 Task: In the Page Andrew.pptxadd a new layout 'blank'and insert a shape ' sun'shape fill with colour greyshape outline with colour purpleshape effects 3-d rotation ' off axis 1 left'
Action: Mouse moved to (43, 96)
Screenshot: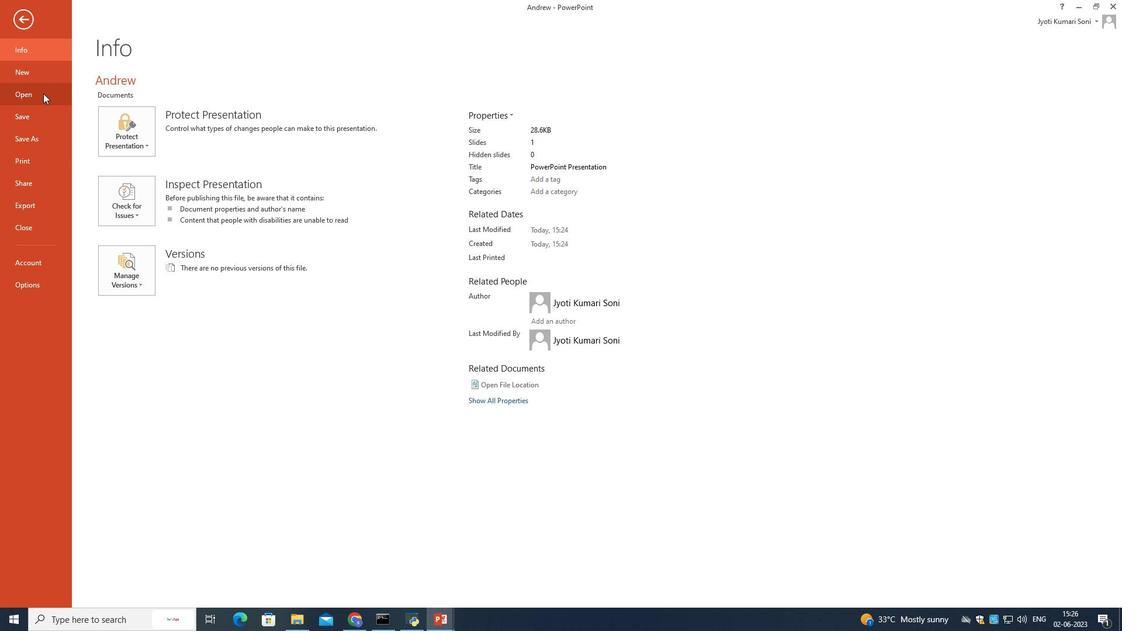 
Action: Mouse pressed left at (43, 96)
Screenshot: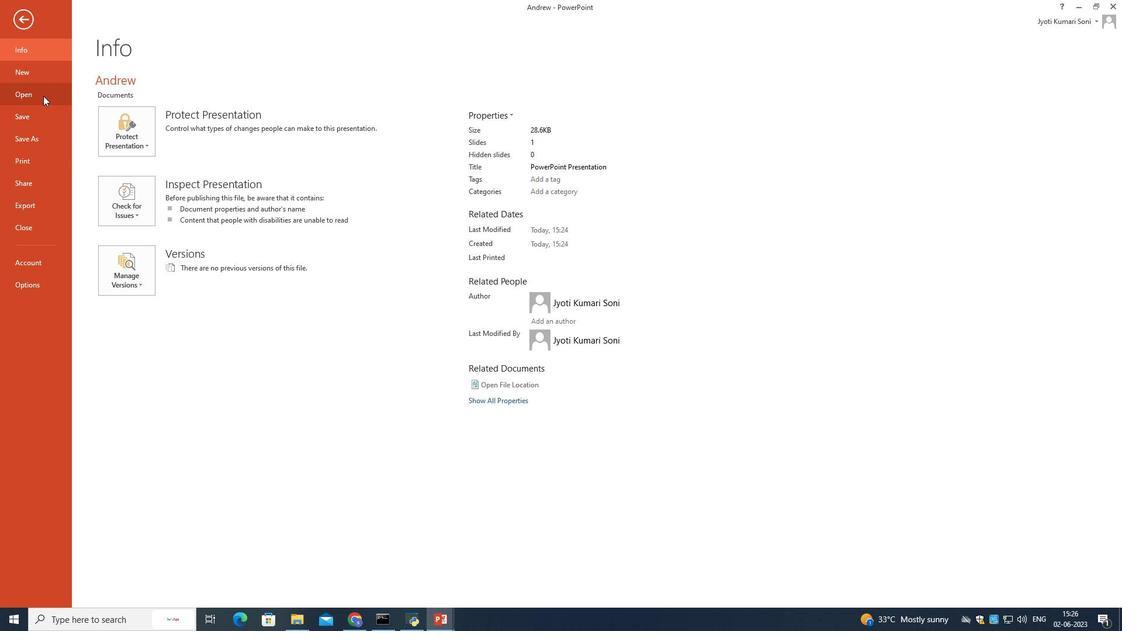 
Action: Mouse moved to (287, 117)
Screenshot: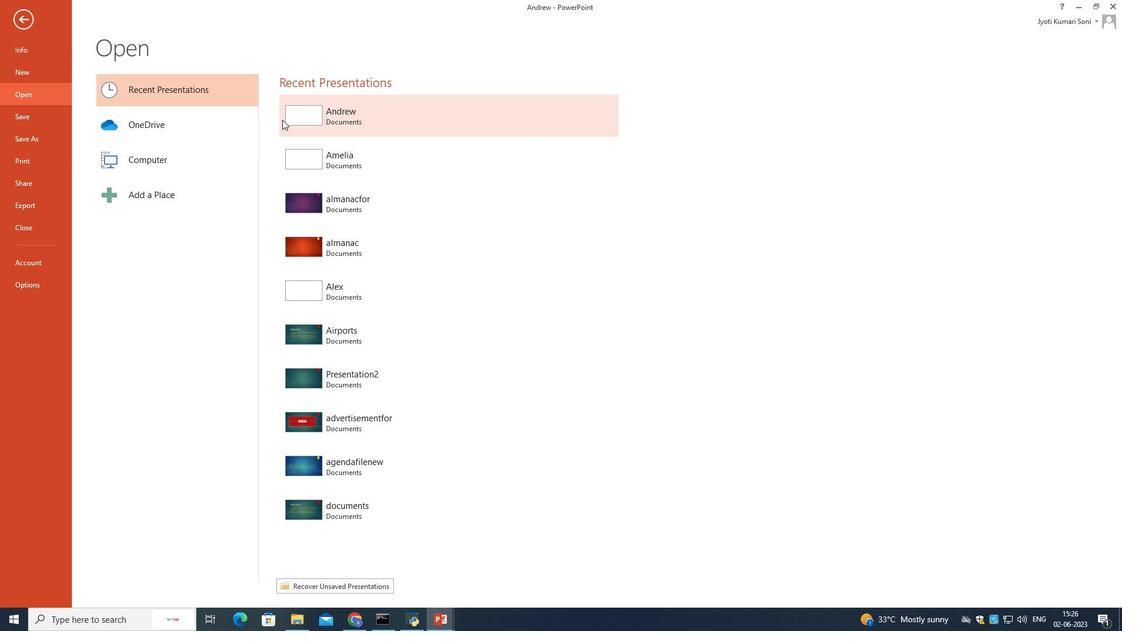 
Action: Mouse pressed left at (287, 117)
Screenshot: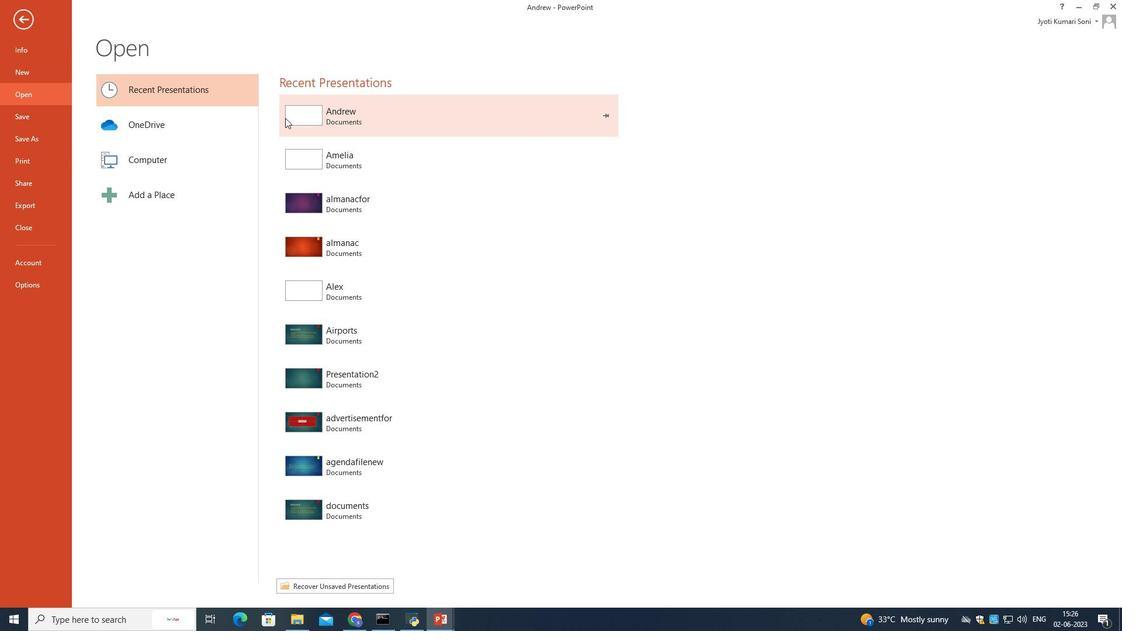 
Action: Mouse moved to (89, 24)
Screenshot: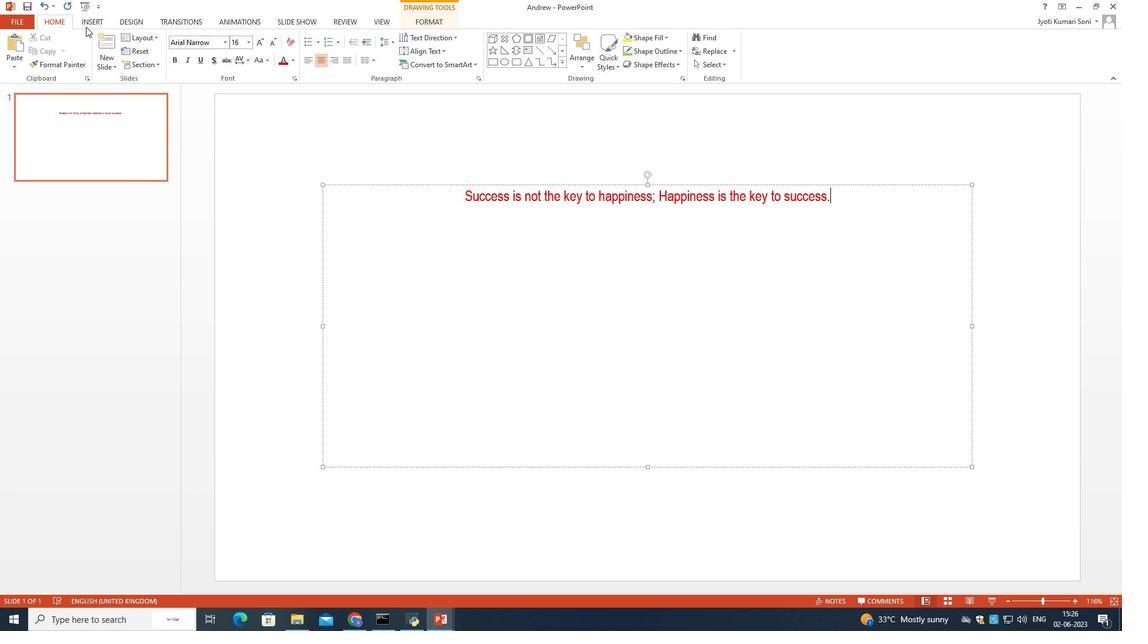 
Action: Mouse pressed left at (89, 24)
Screenshot: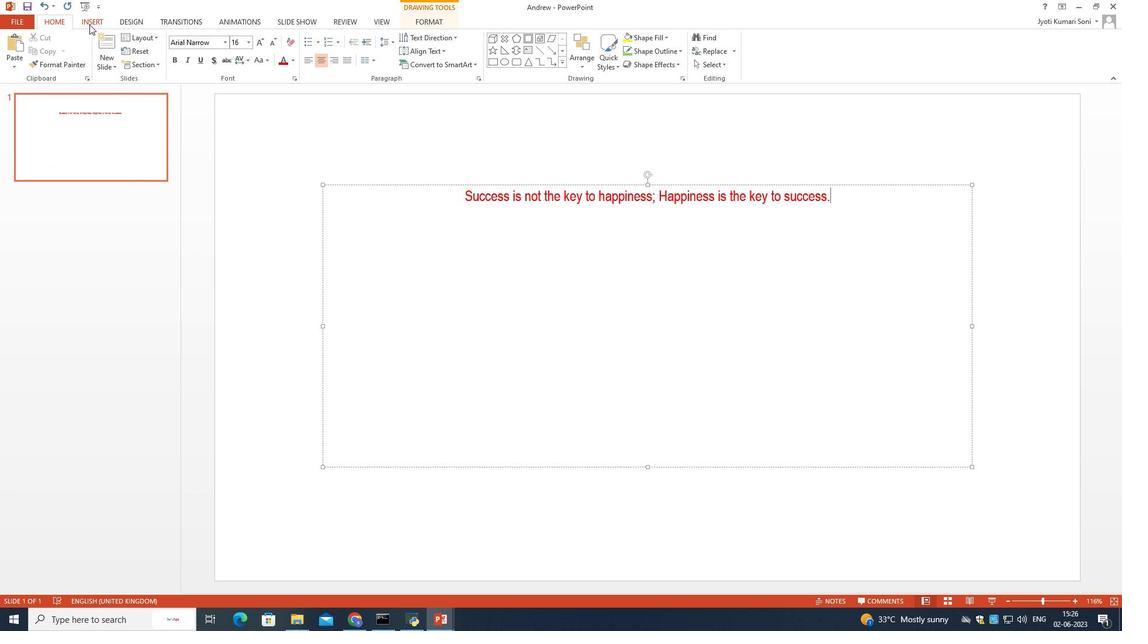 
Action: Mouse moved to (16, 65)
Screenshot: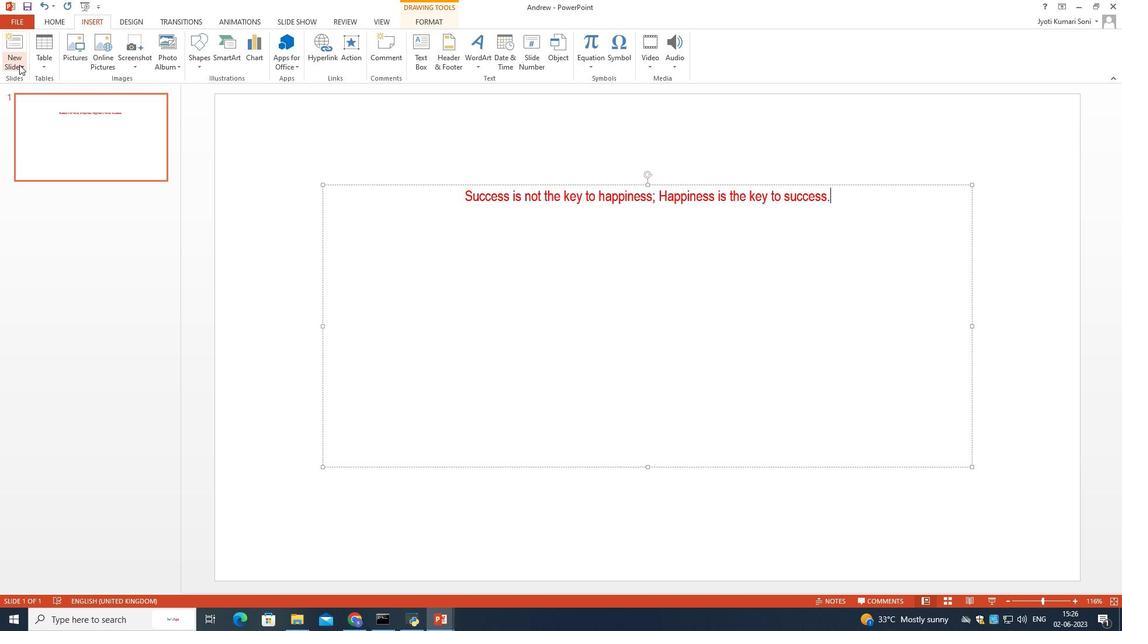 
Action: Mouse pressed left at (16, 65)
Screenshot: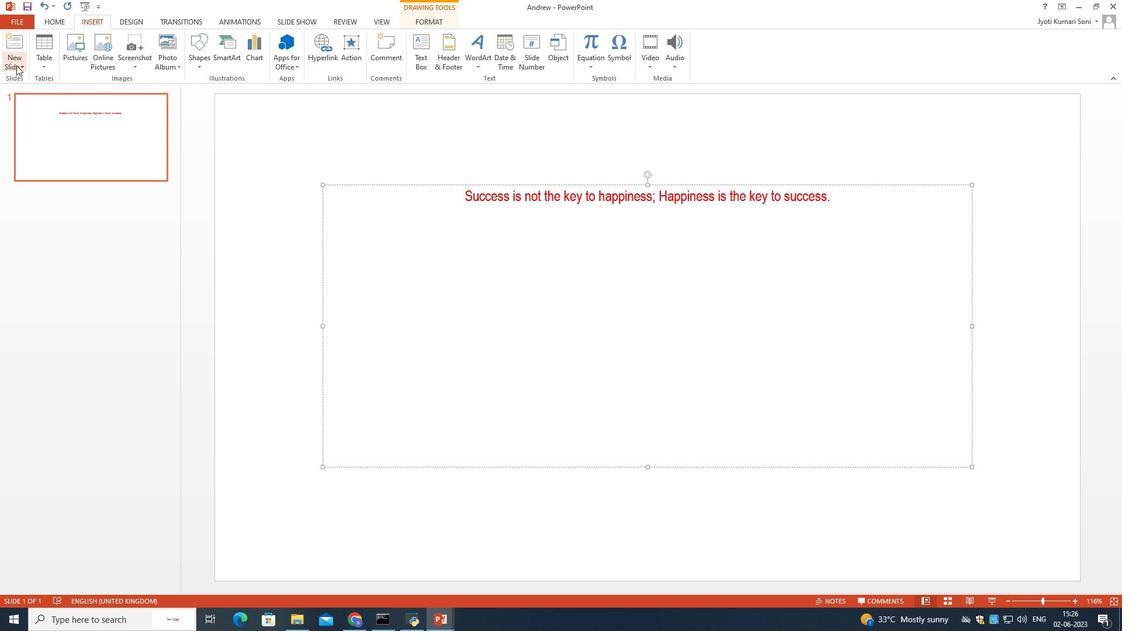 
Action: Mouse moved to (28, 211)
Screenshot: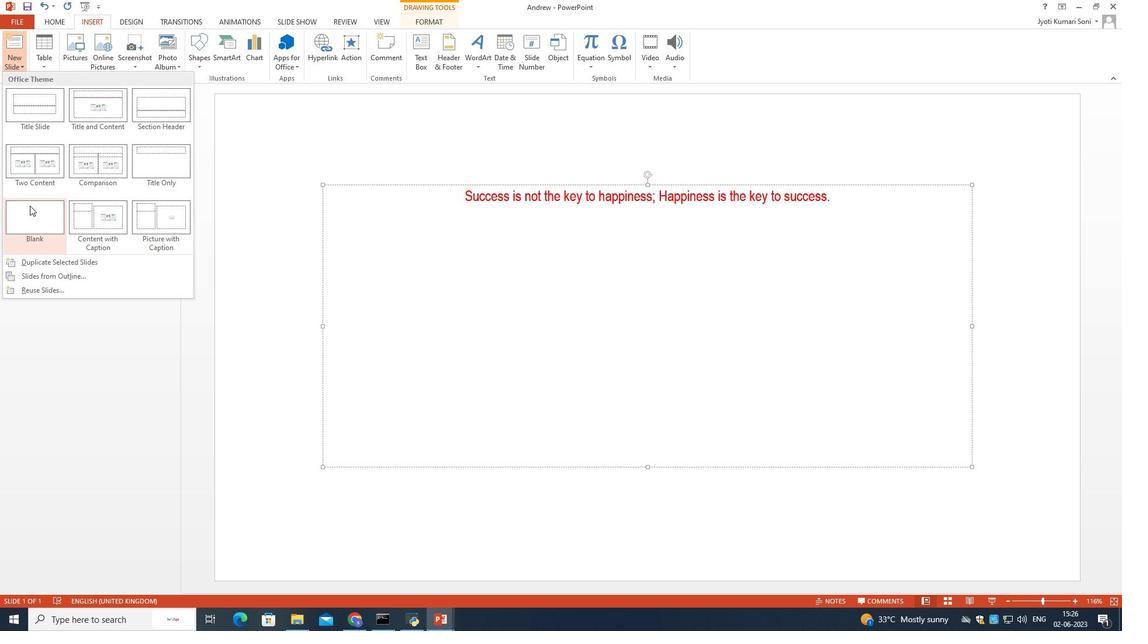 
Action: Mouse pressed left at (28, 211)
Screenshot: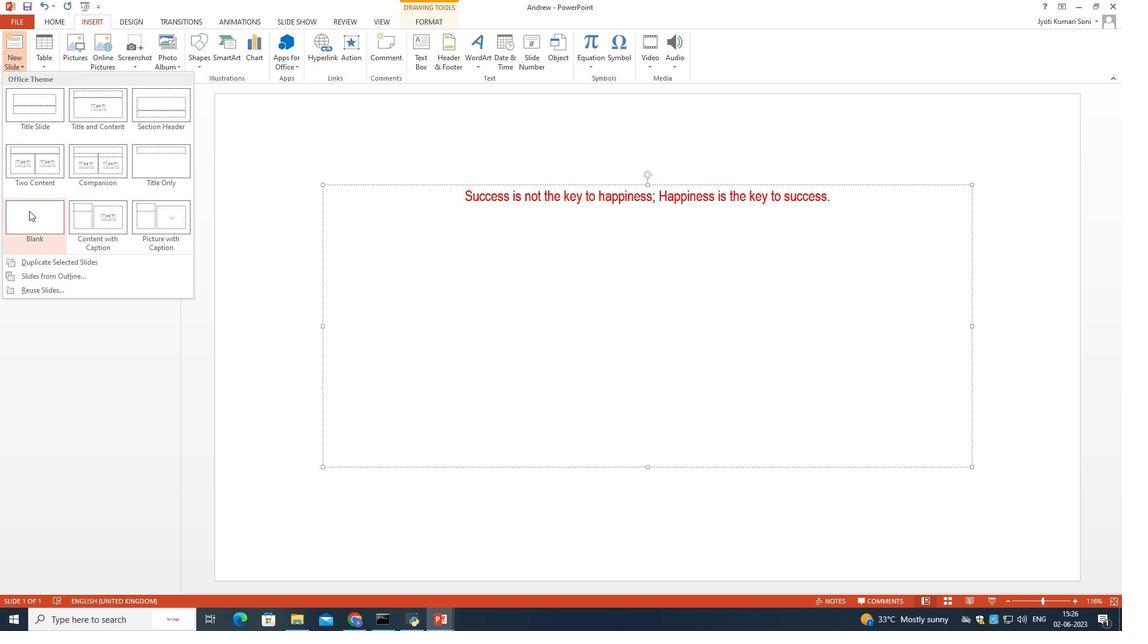 
Action: Mouse moved to (201, 65)
Screenshot: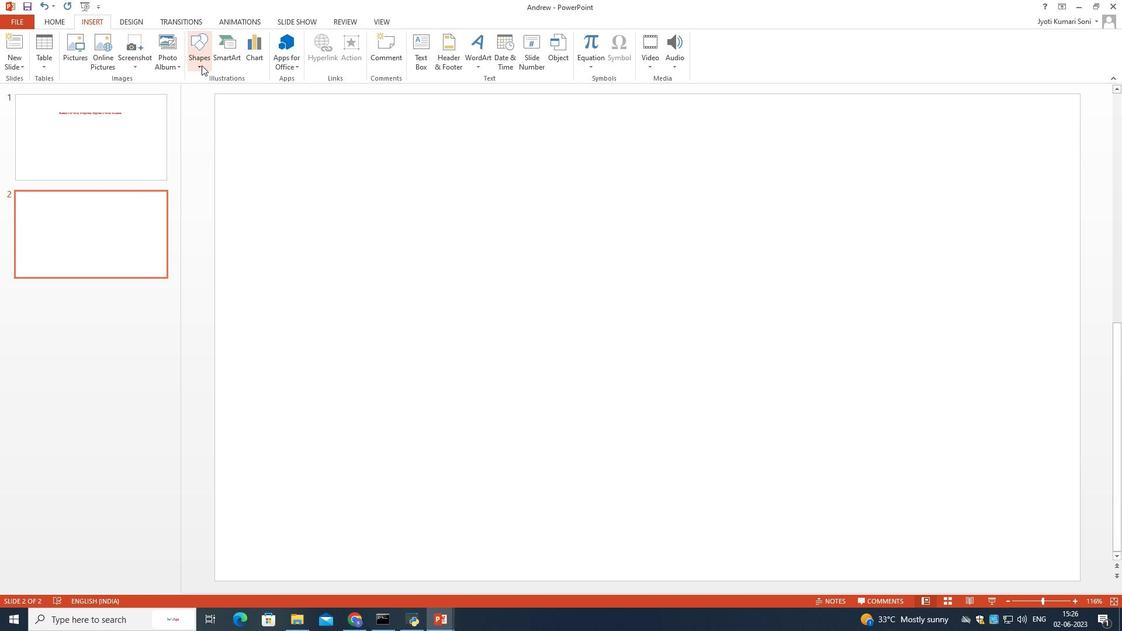 
Action: Mouse pressed left at (201, 65)
Screenshot: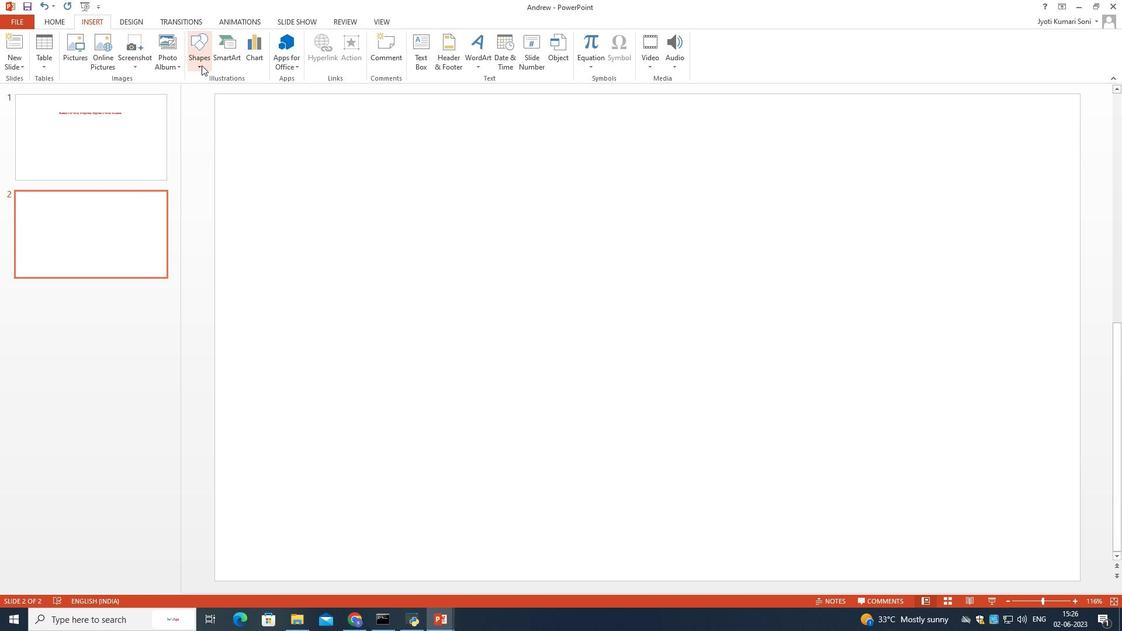 
Action: Mouse moved to (285, 205)
Screenshot: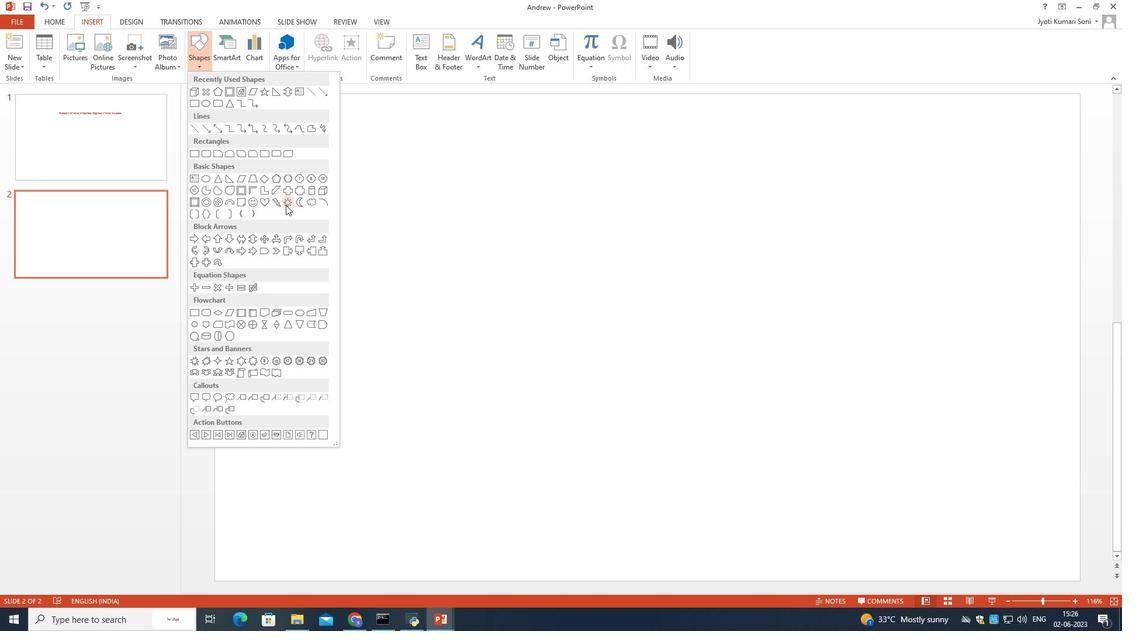 
Action: Mouse pressed left at (285, 205)
Screenshot: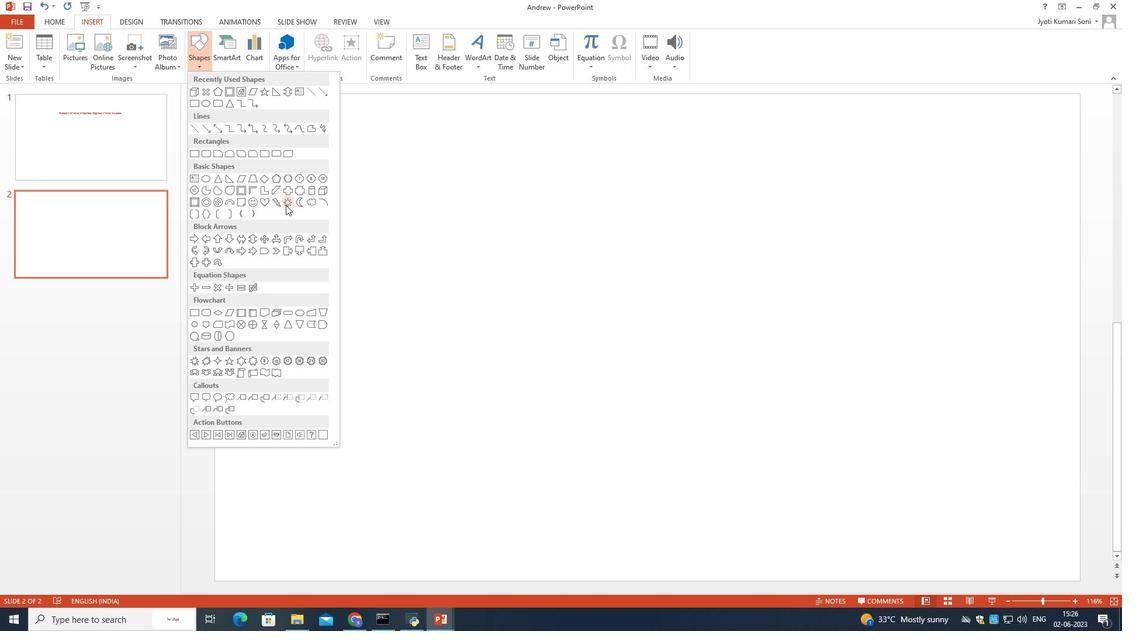
Action: Mouse moved to (434, 150)
Screenshot: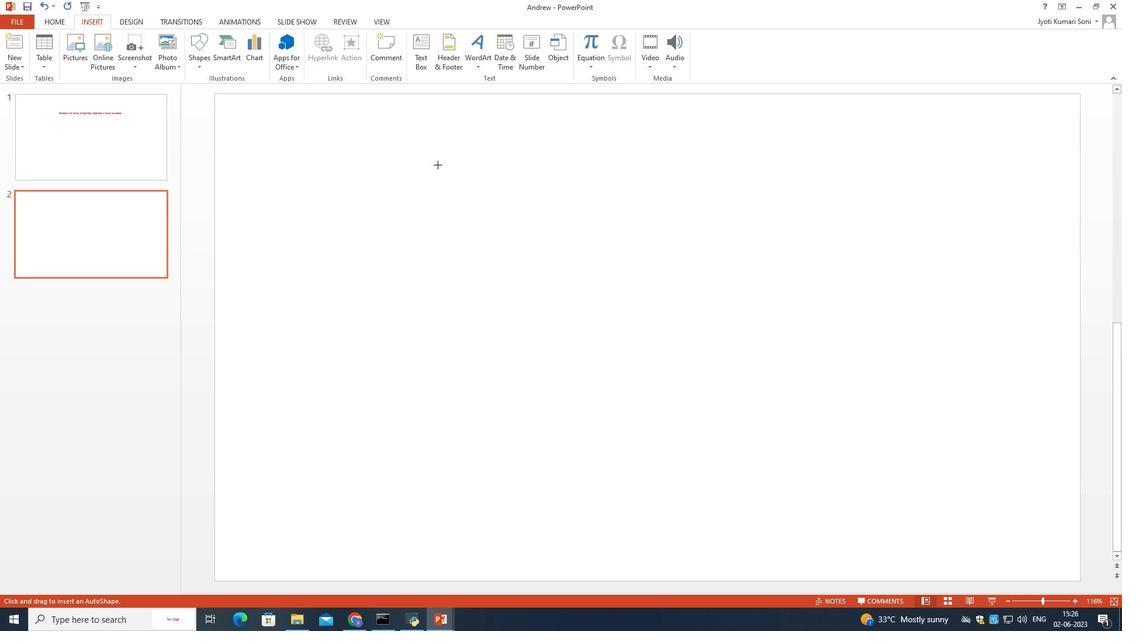 
Action: Mouse pressed left at (434, 150)
Screenshot: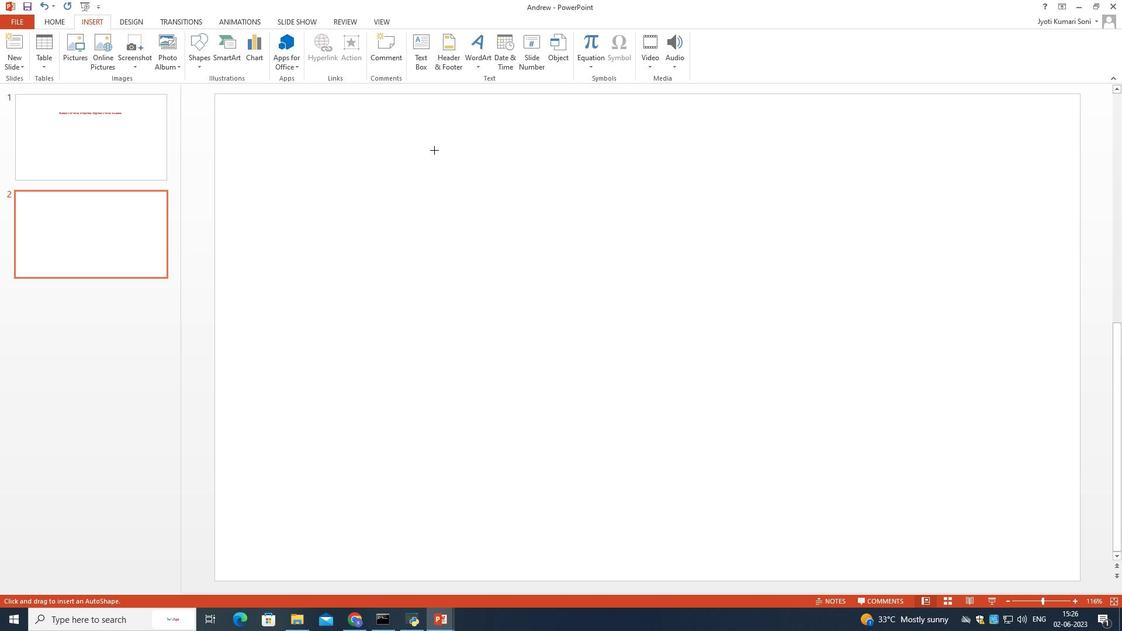
Action: Mouse moved to (632, 313)
Screenshot: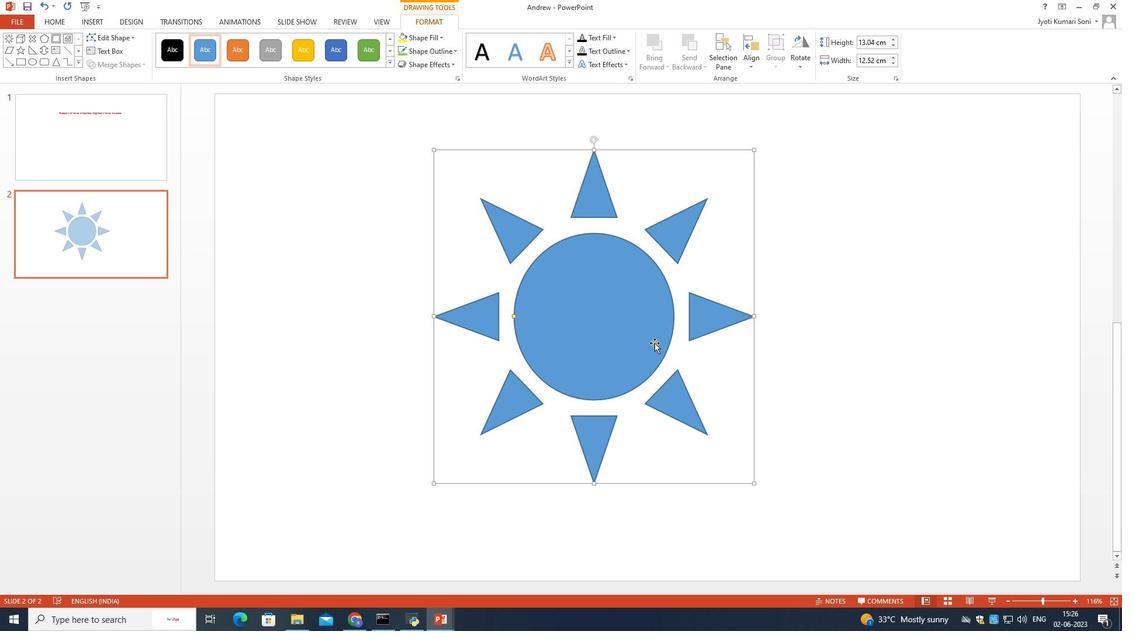
Action: Mouse pressed left at (632, 313)
Screenshot: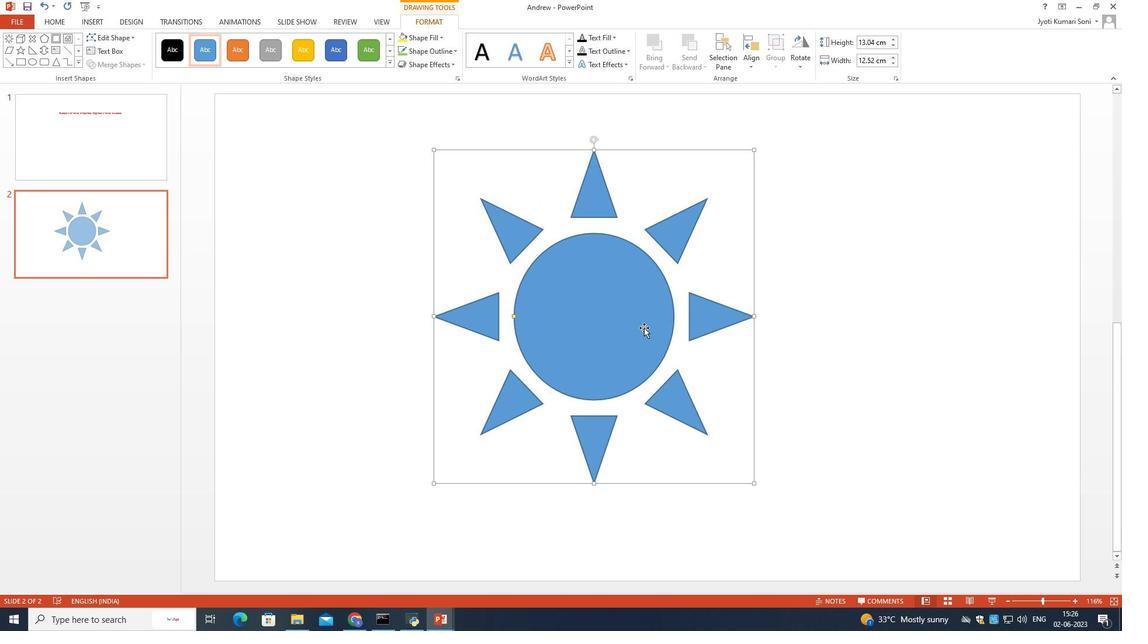 
Action: Mouse moved to (424, 38)
Screenshot: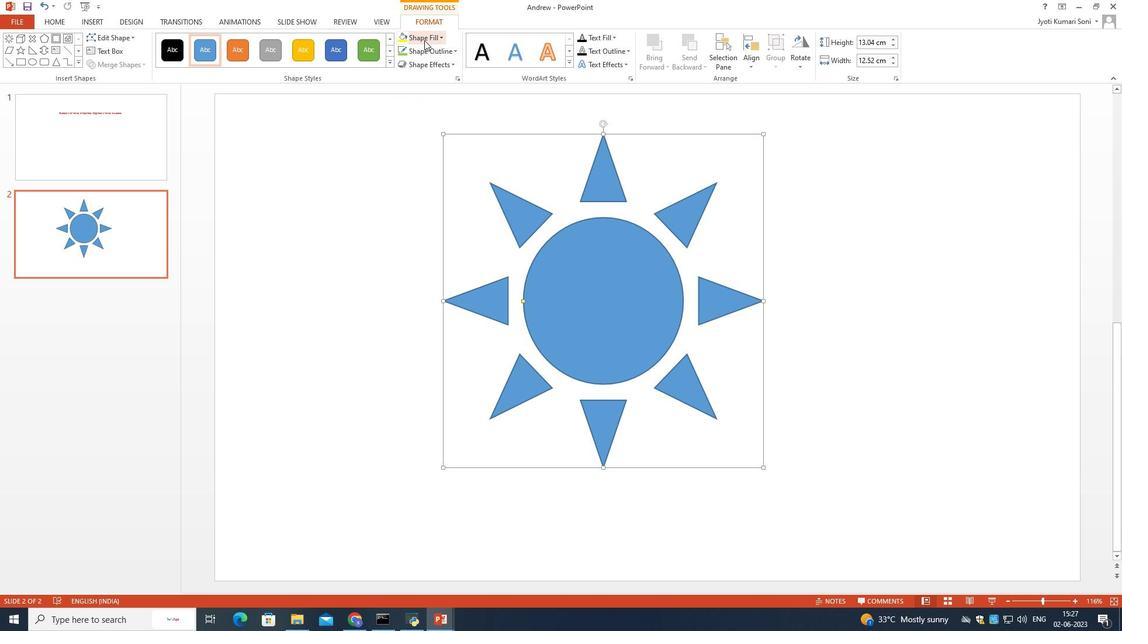 
Action: Mouse pressed left at (424, 38)
Screenshot: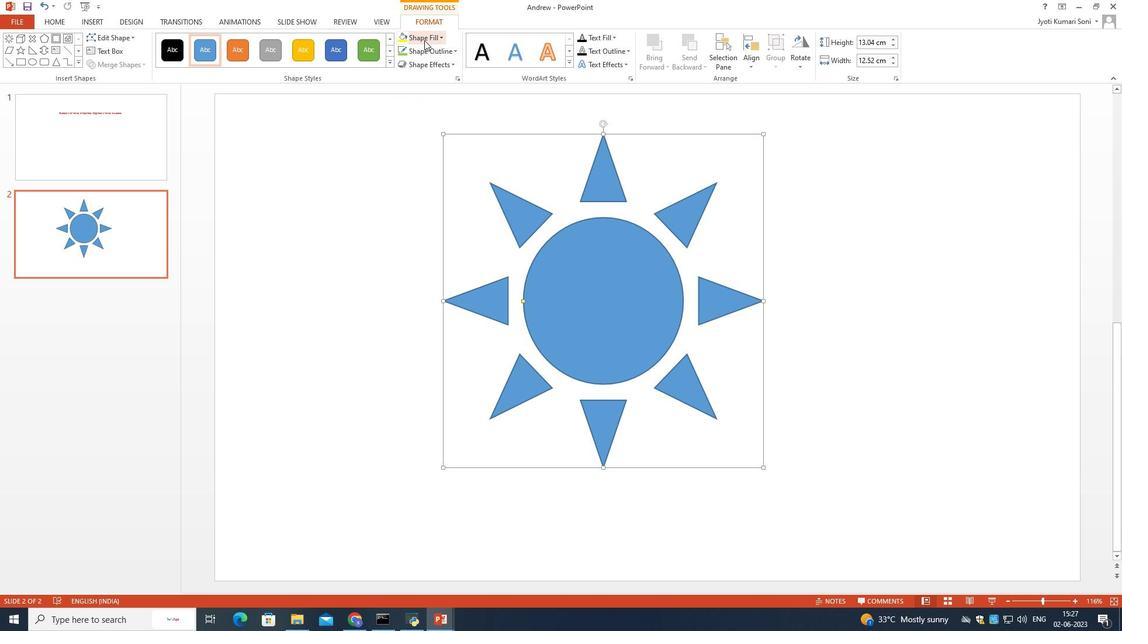 
Action: Mouse moved to (462, 103)
Screenshot: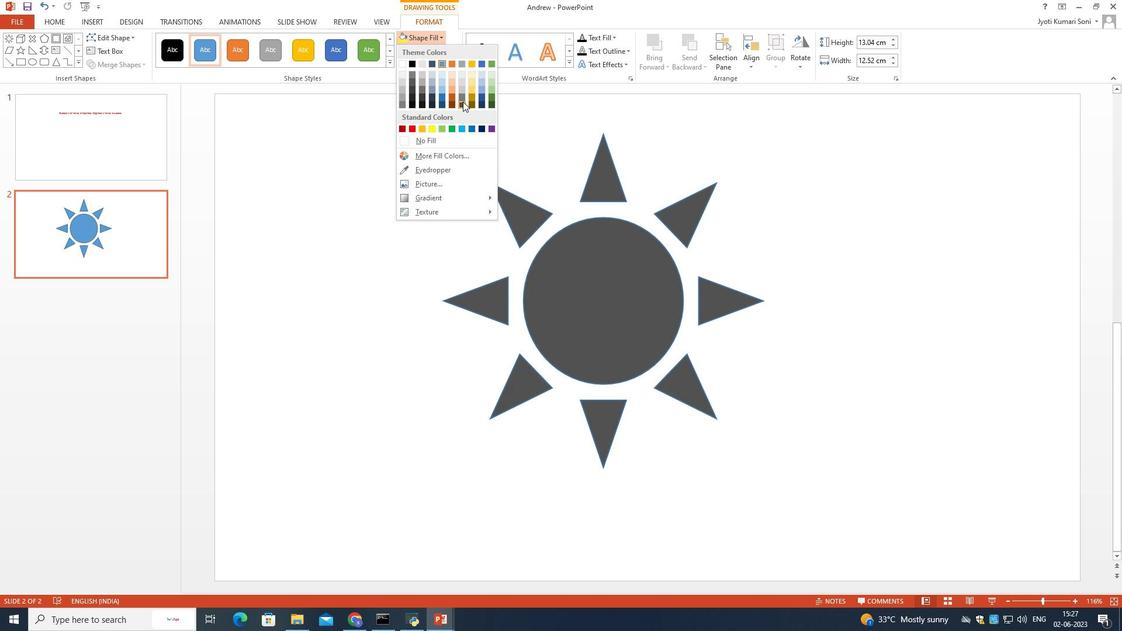 
Action: Mouse pressed left at (462, 103)
Screenshot: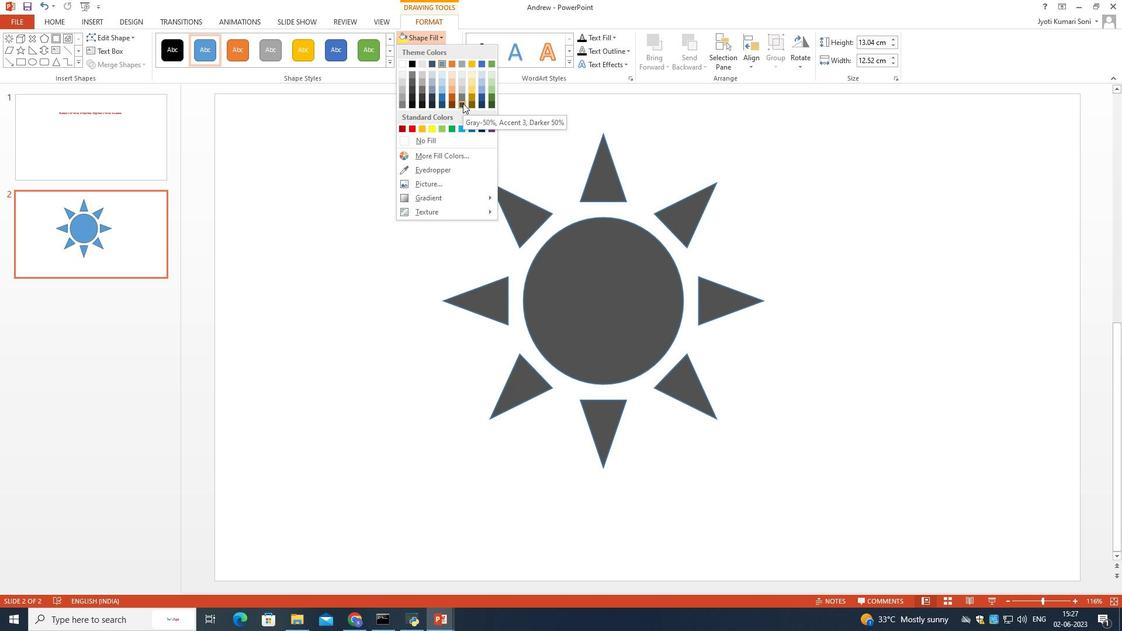 
Action: Mouse moved to (447, 47)
Screenshot: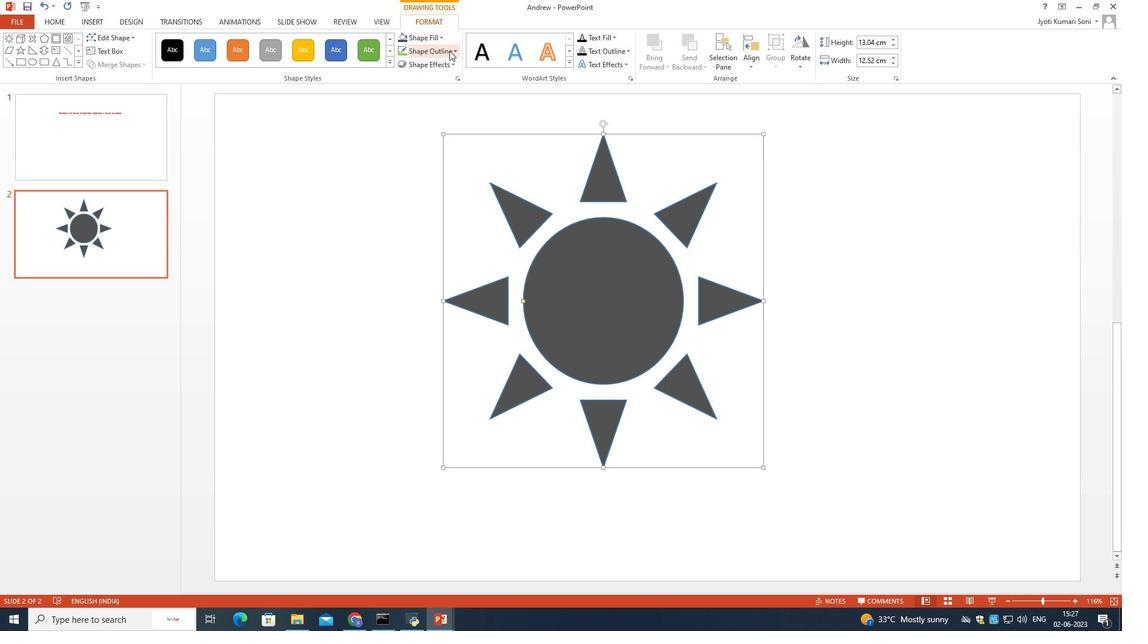 
Action: Mouse pressed left at (447, 47)
Screenshot: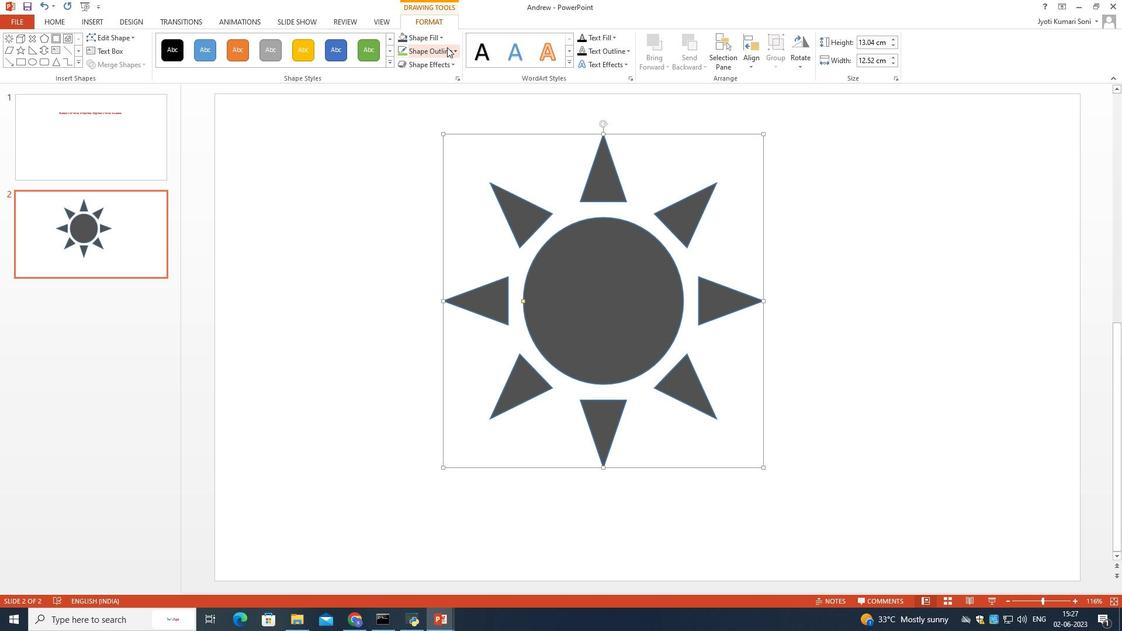 
Action: Mouse moved to (491, 139)
Screenshot: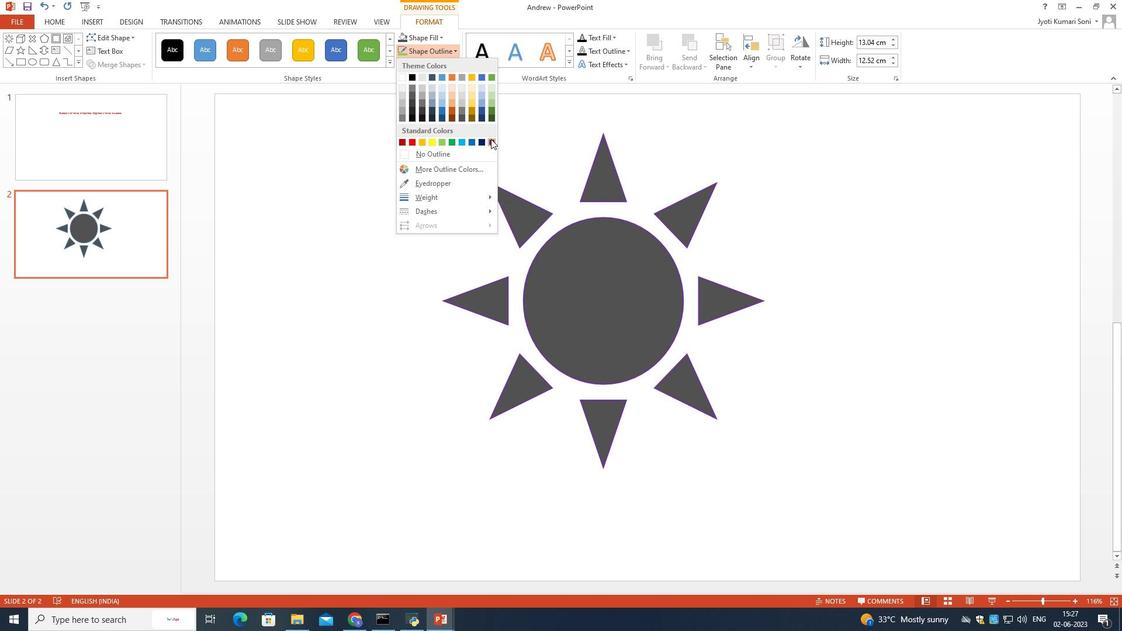 
Action: Mouse pressed left at (491, 139)
Screenshot: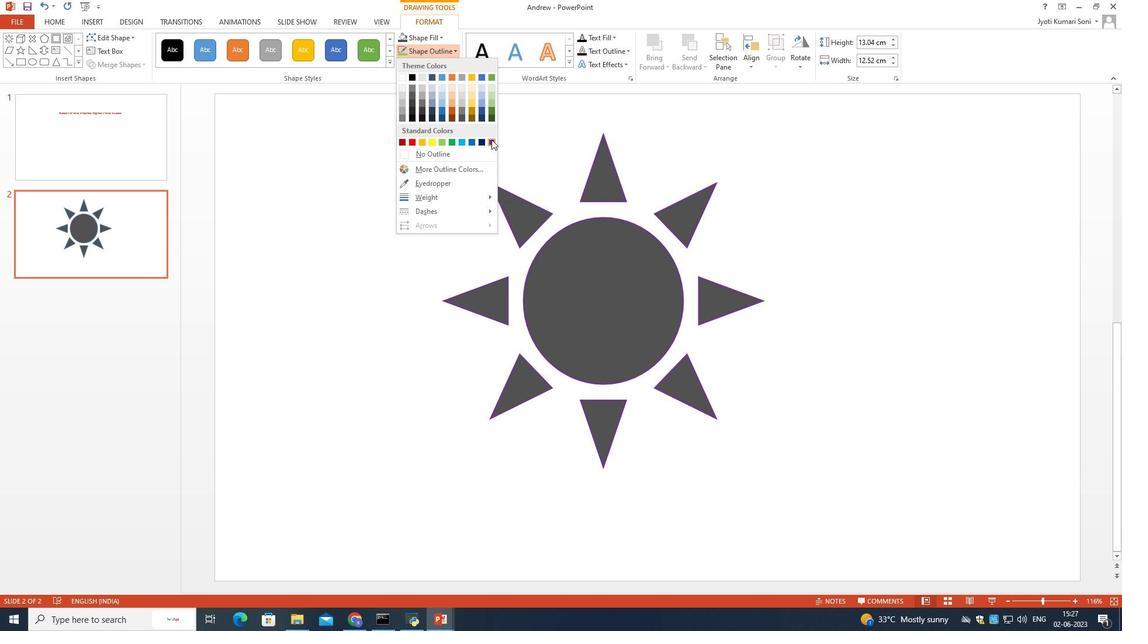 
Action: Mouse moved to (442, 60)
Screenshot: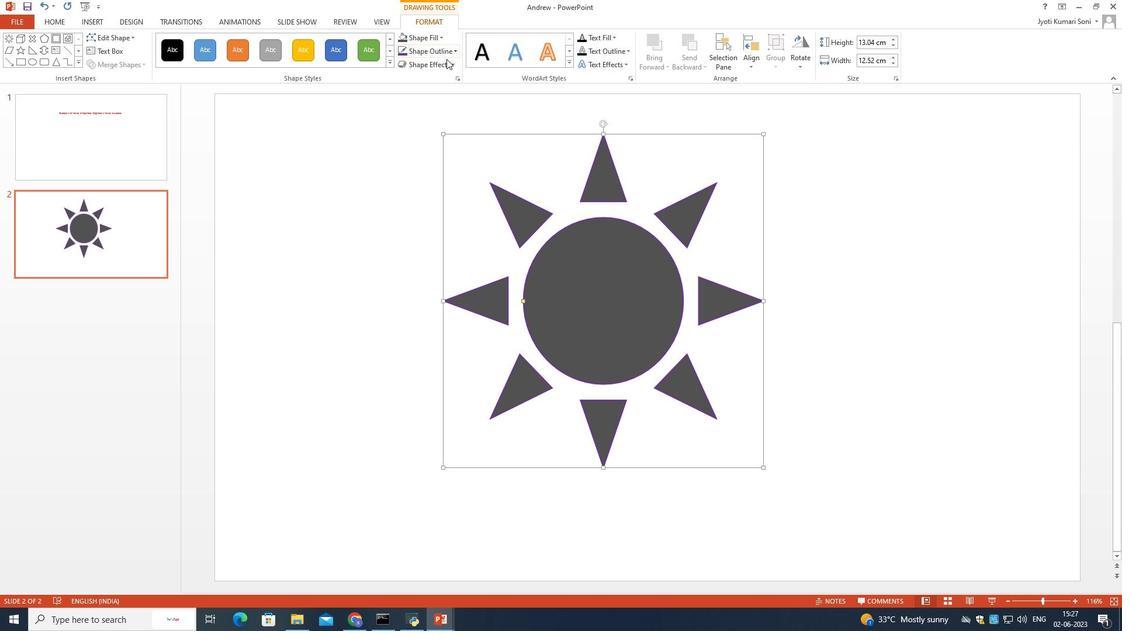 
Action: Mouse pressed left at (442, 60)
Screenshot: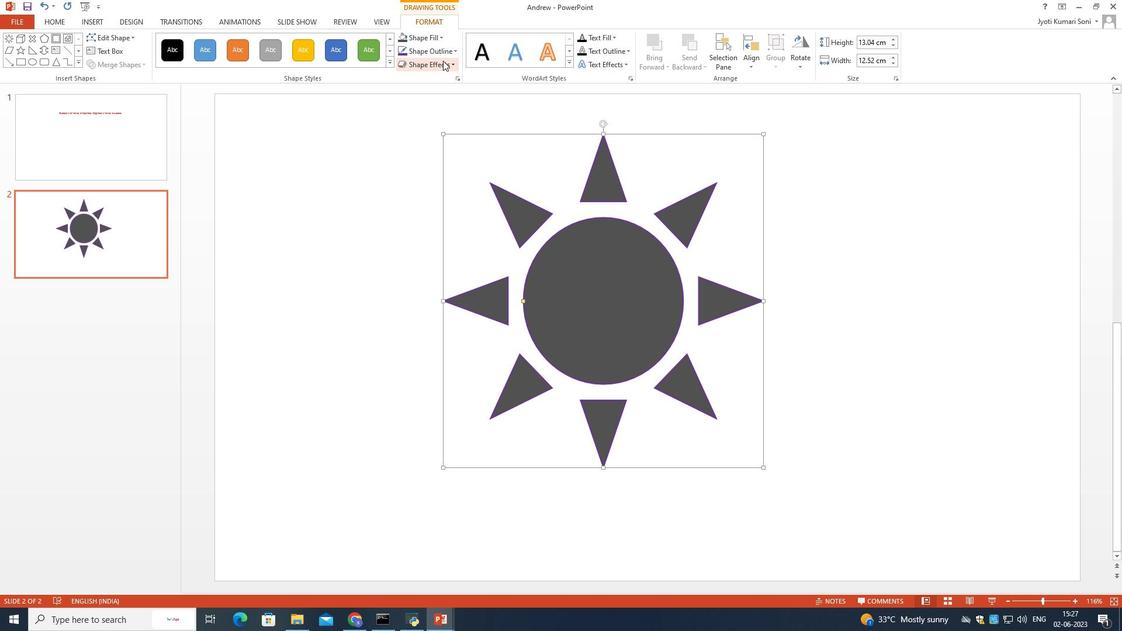 
Action: Mouse moved to (496, 338)
Screenshot: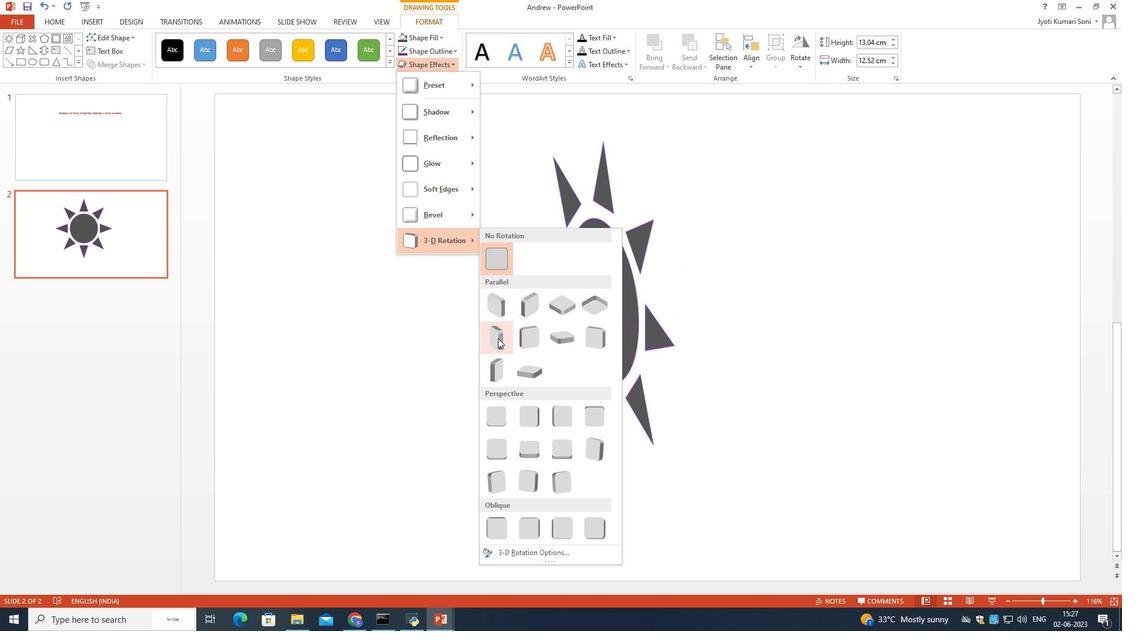 
Action: Mouse pressed left at (496, 338)
Screenshot: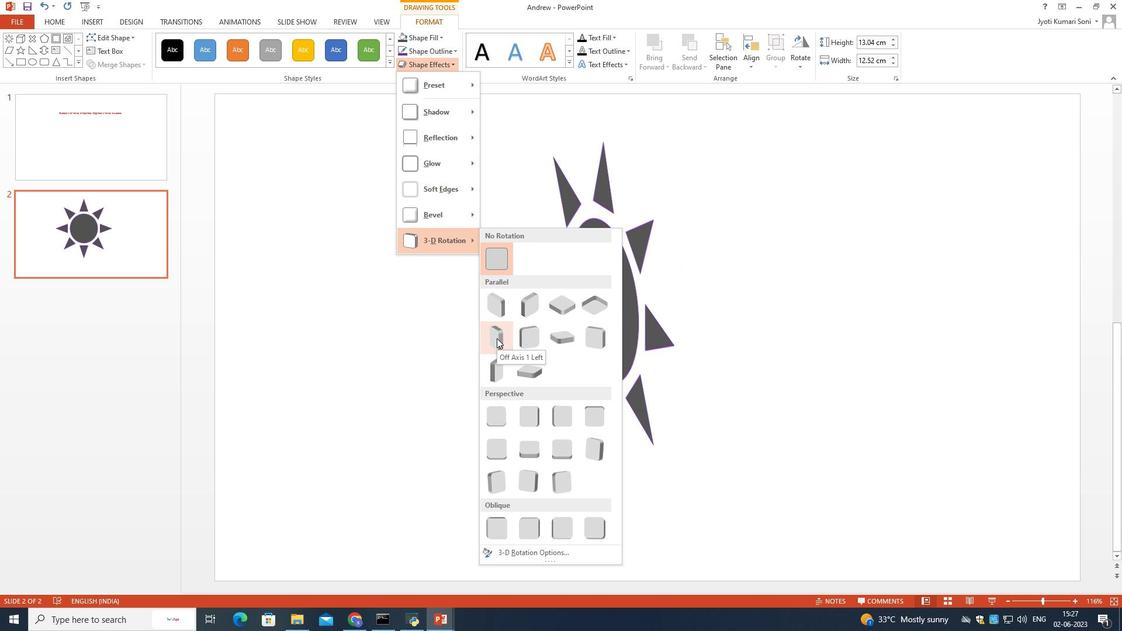 
Action: Mouse pressed left at (496, 338)
Screenshot: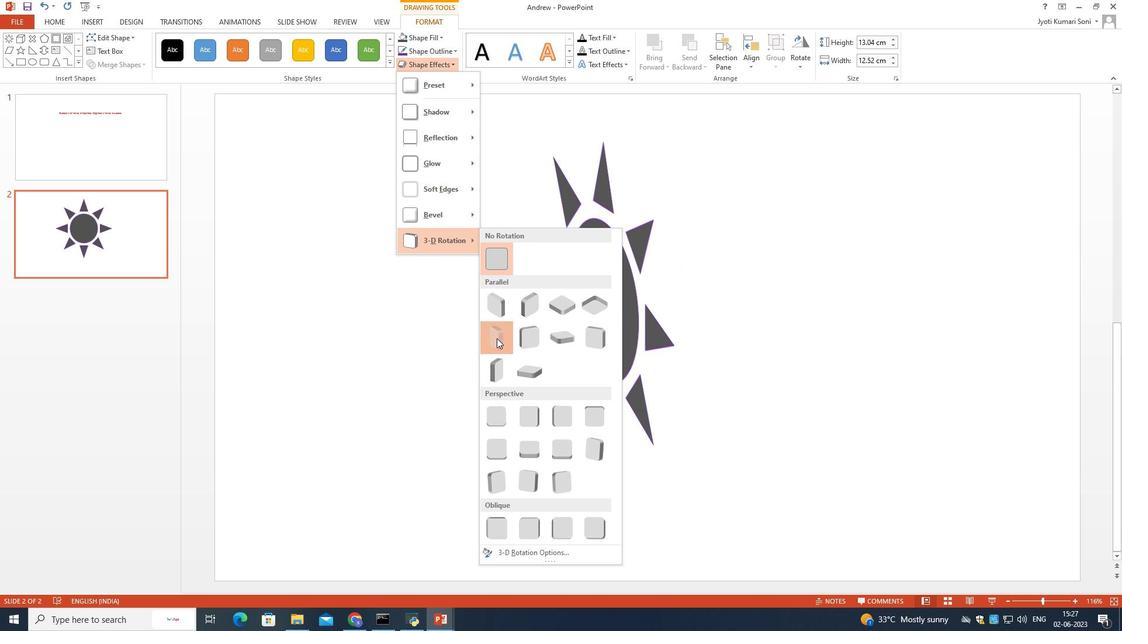 
Action: Mouse moved to (441, 305)
Screenshot: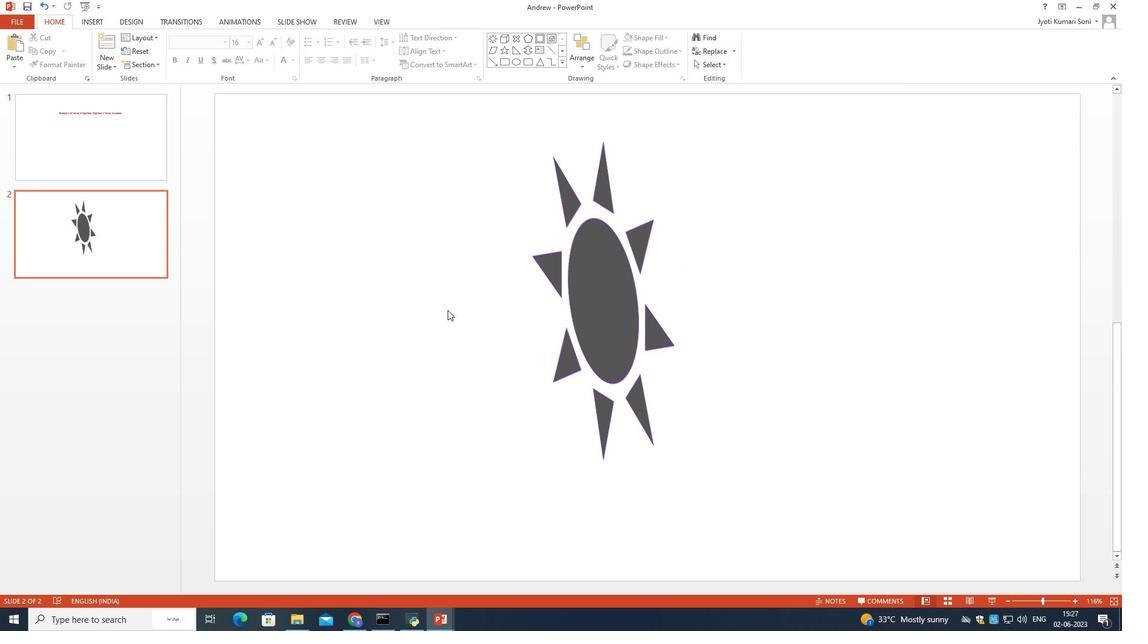 
Action: Mouse pressed left at (441, 305)
Screenshot: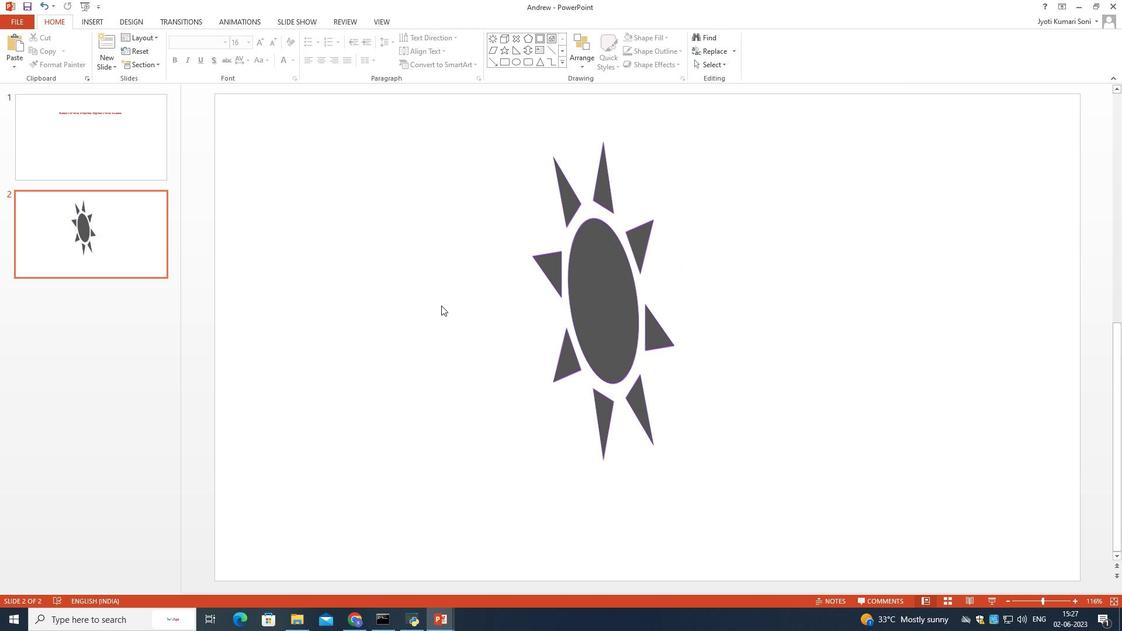 
Action: Mouse moved to (793, 310)
Screenshot: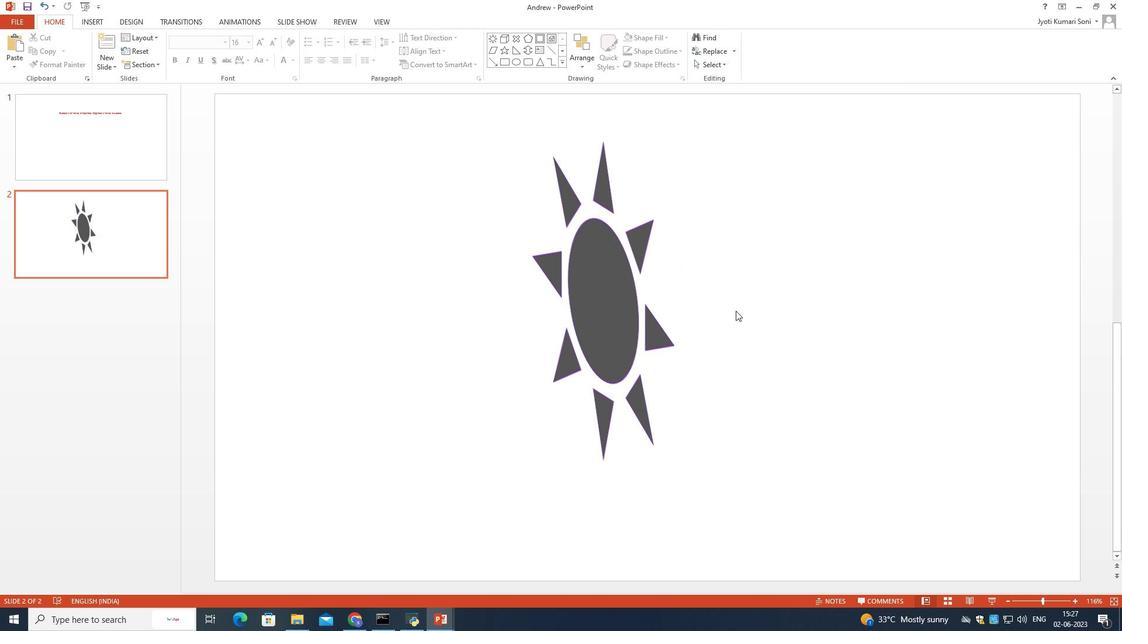 
Action: Mouse pressed left at (793, 310)
Screenshot: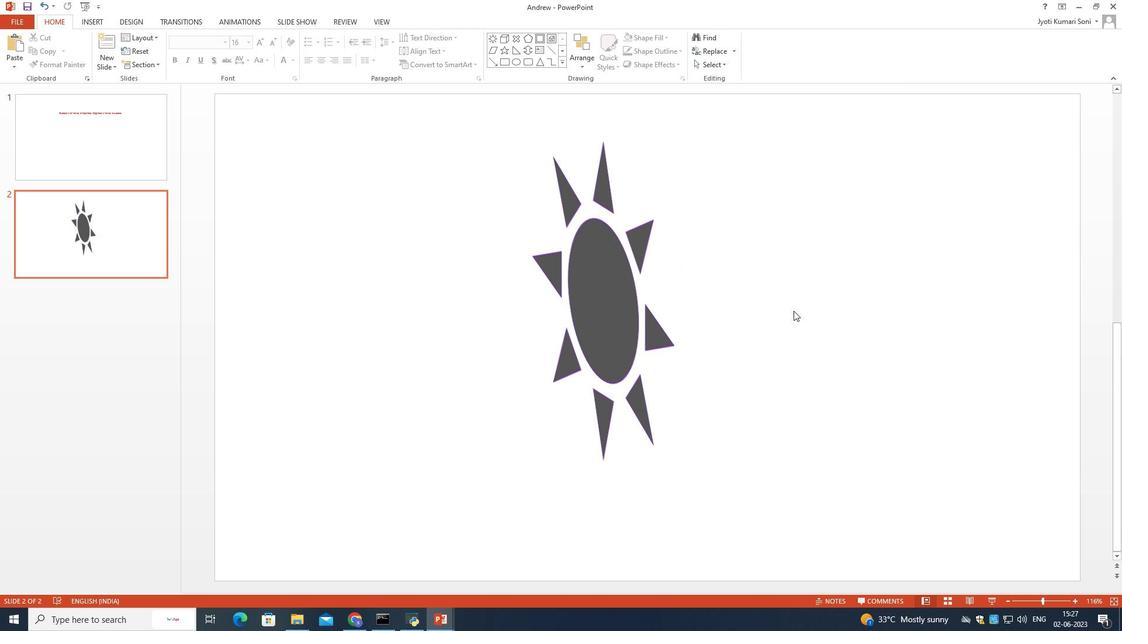 
Action: Mouse moved to (780, 308)
Screenshot: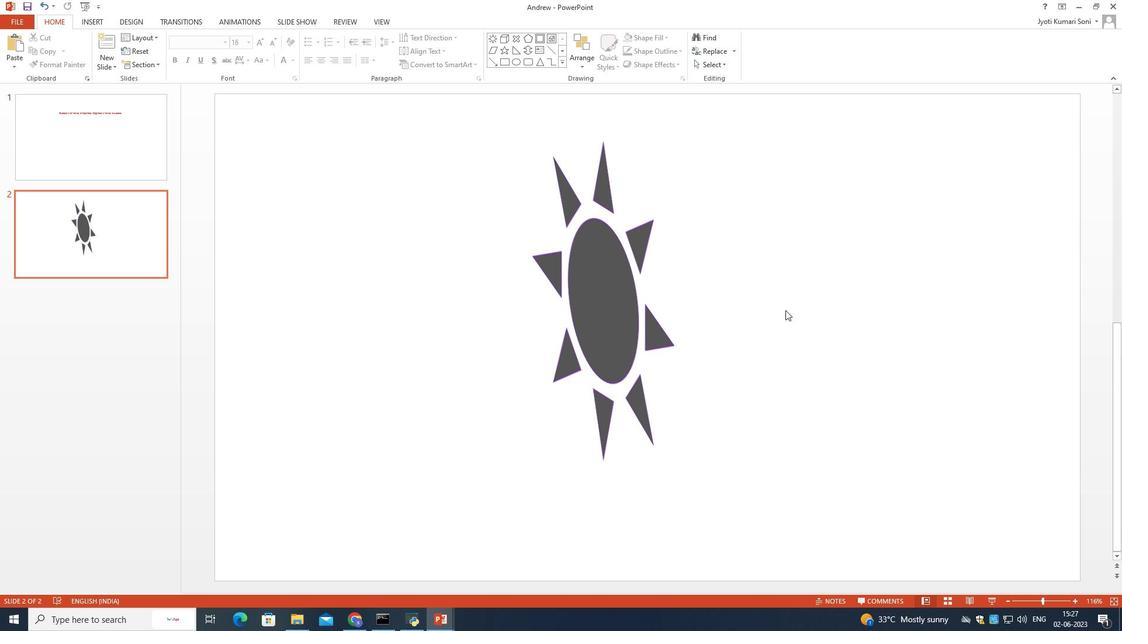 
Action: Mouse scrolled (780, 309) with delta (0, 0)
Screenshot: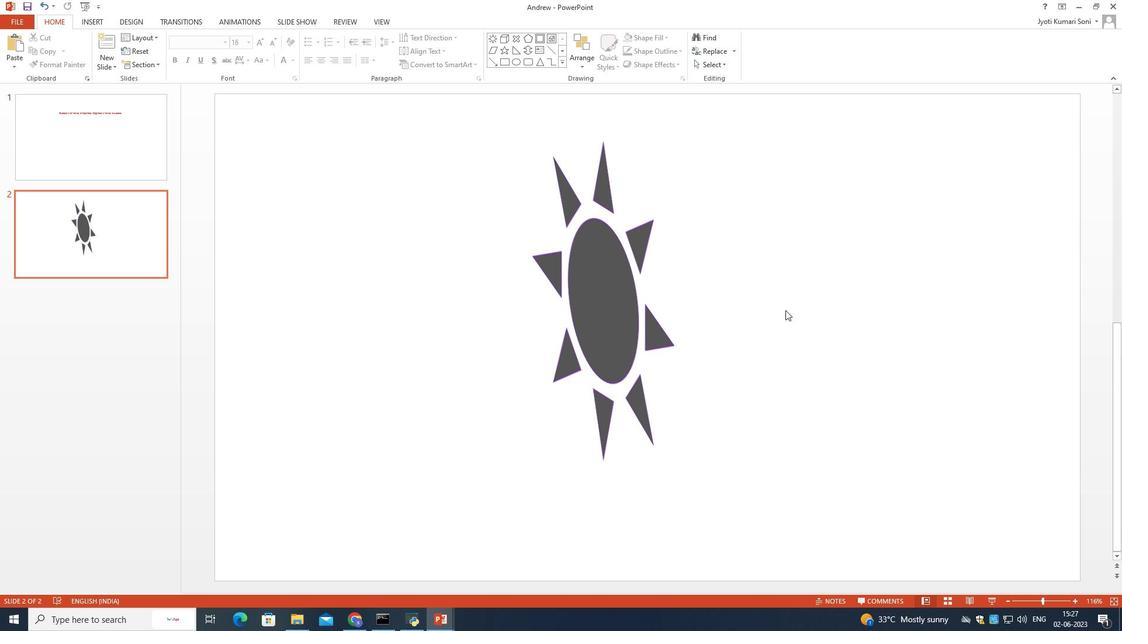 
Action: Mouse moved to (778, 307)
Screenshot: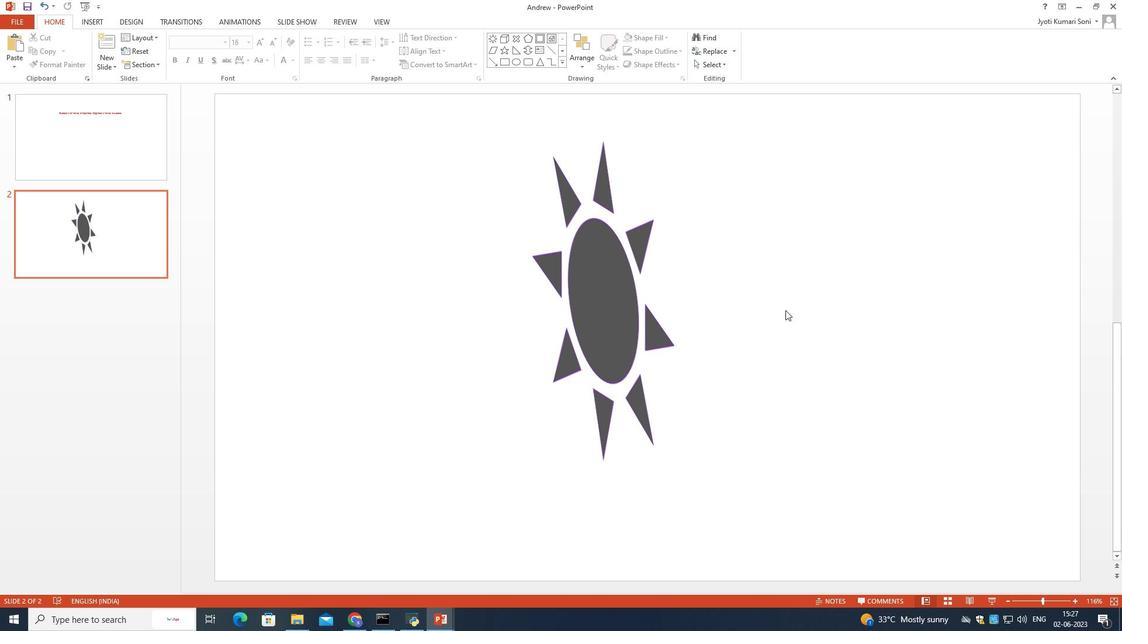 
Action: Mouse scrolled (778, 308) with delta (0, 0)
Screenshot: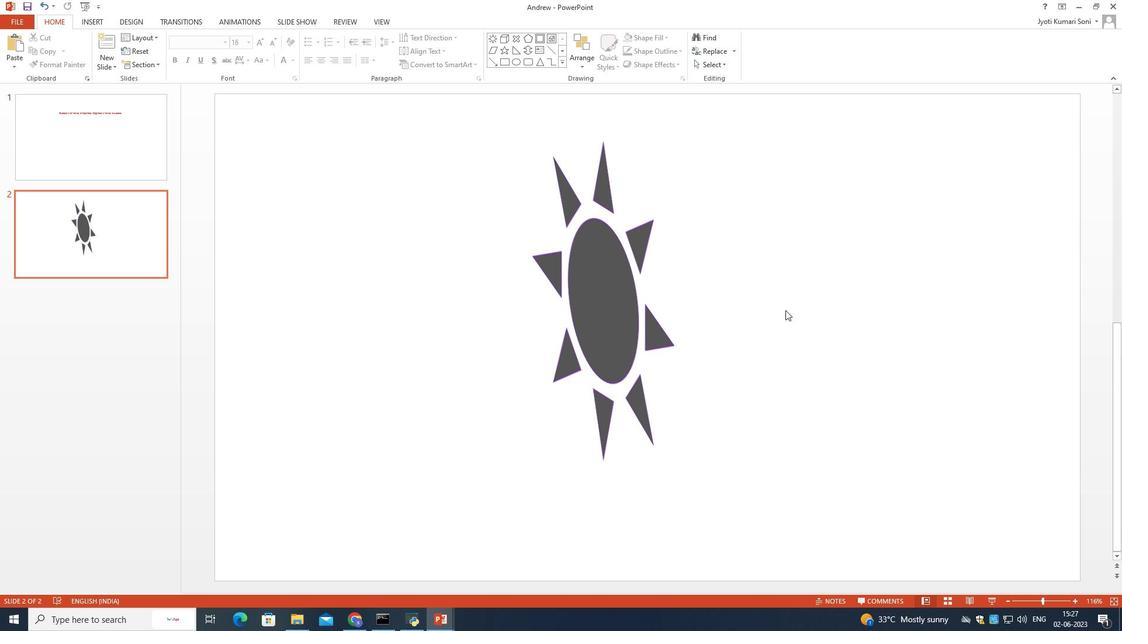 
Action: Mouse moved to (774, 303)
Screenshot: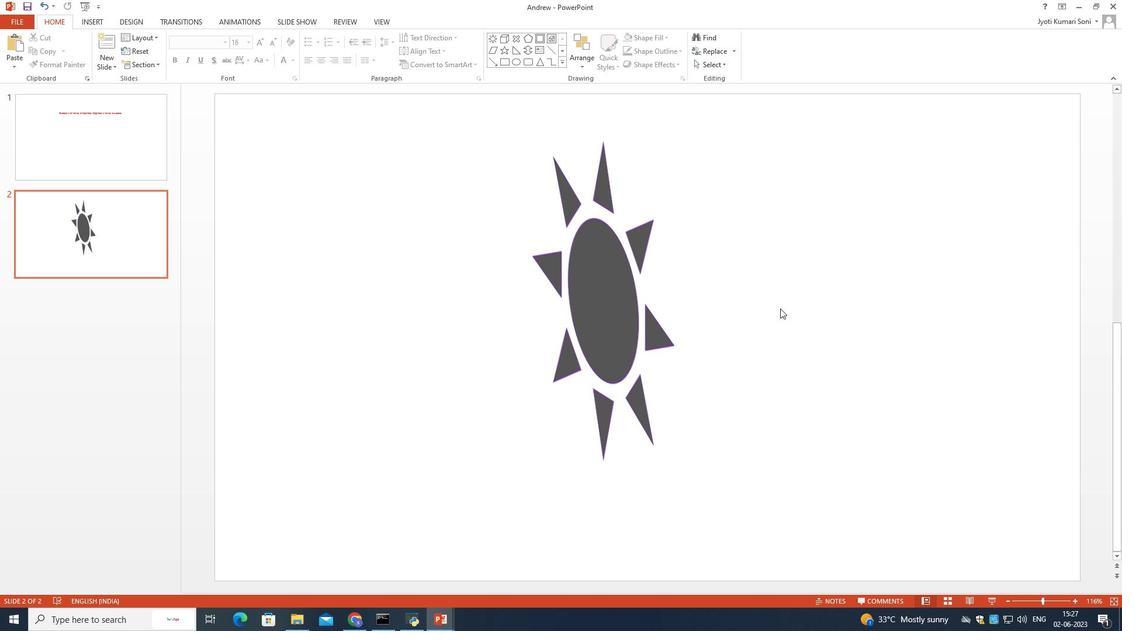 
Action: Mouse scrolled (774, 304) with delta (0, 0)
Screenshot: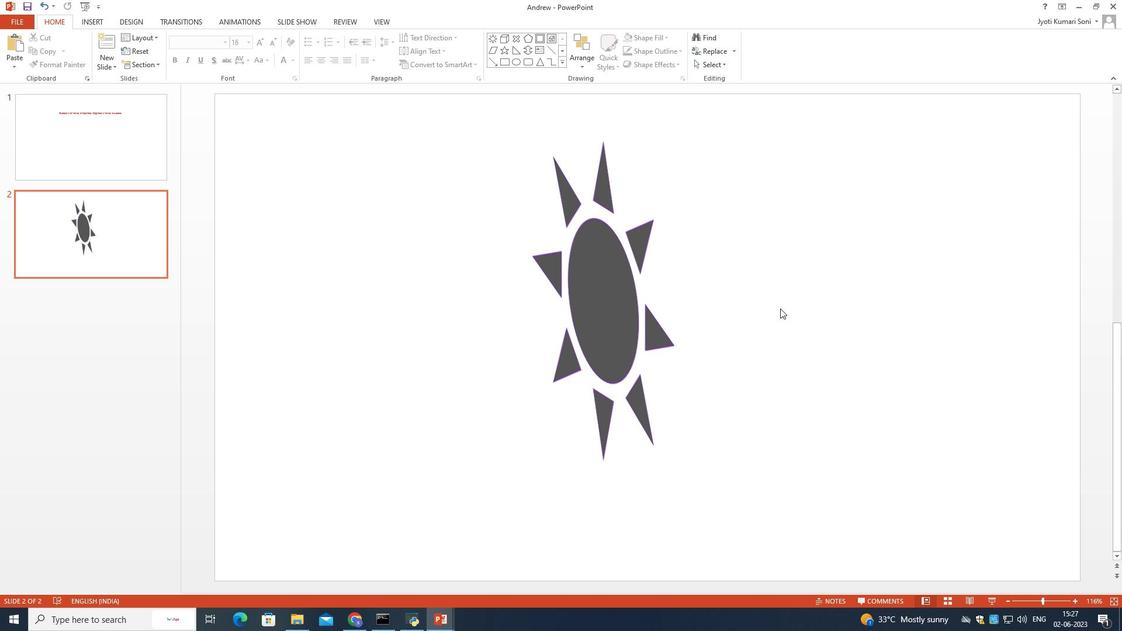 
Action: Mouse scrolled (774, 303) with delta (0, 0)
Screenshot: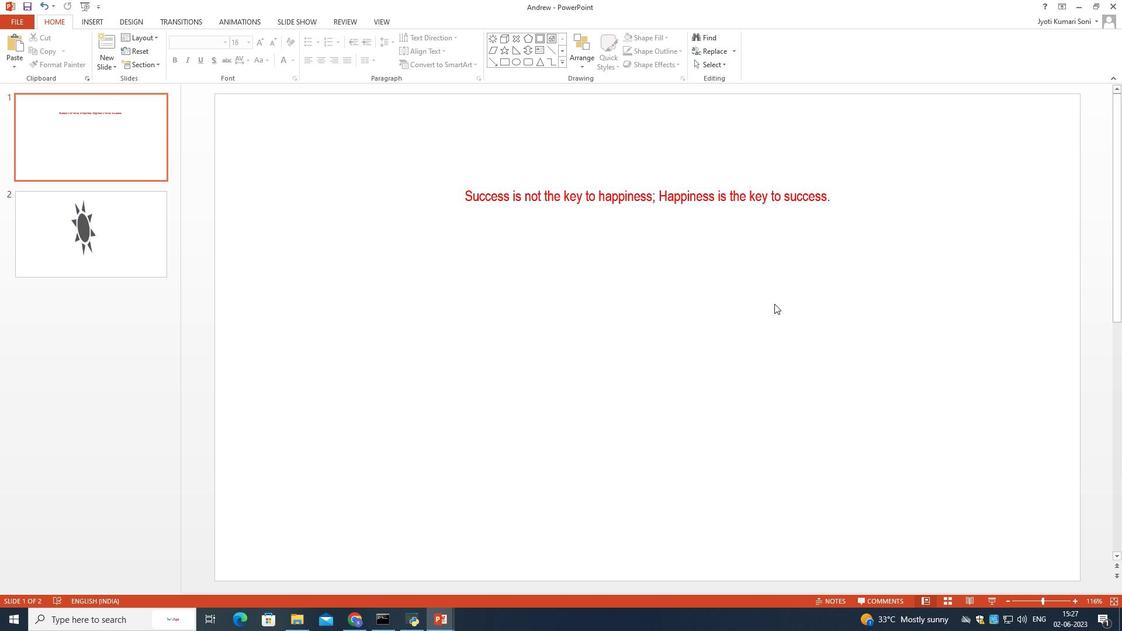 
Action: Mouse scrolled (774, 303) with delta (0, 0)
Screenshot: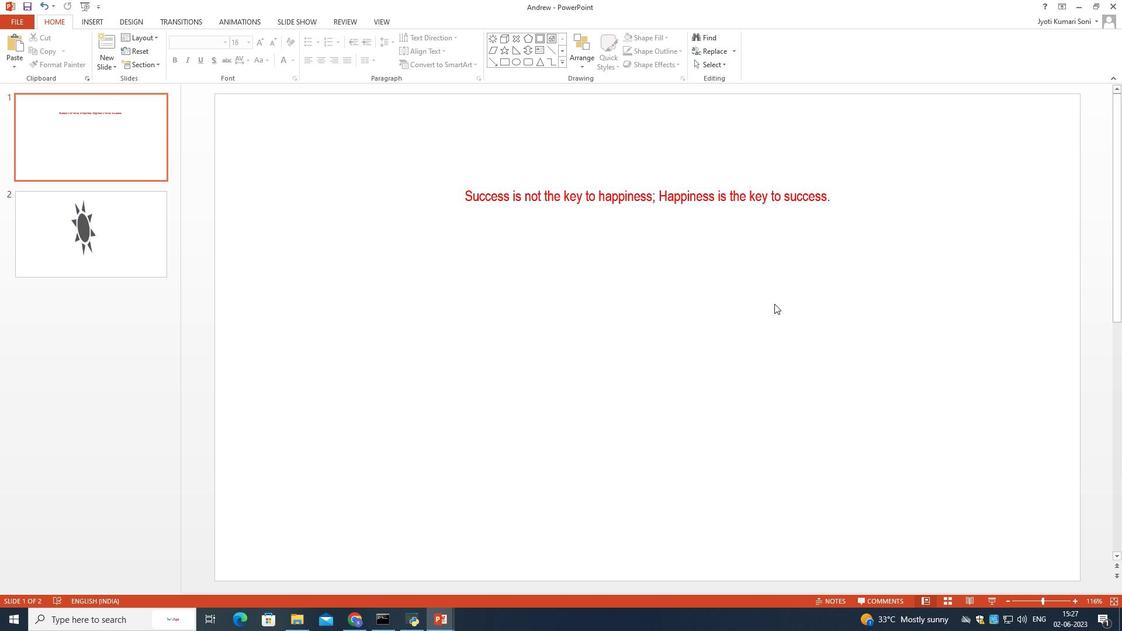 
Action: Mouse moved to (716, 293)
Screenshot: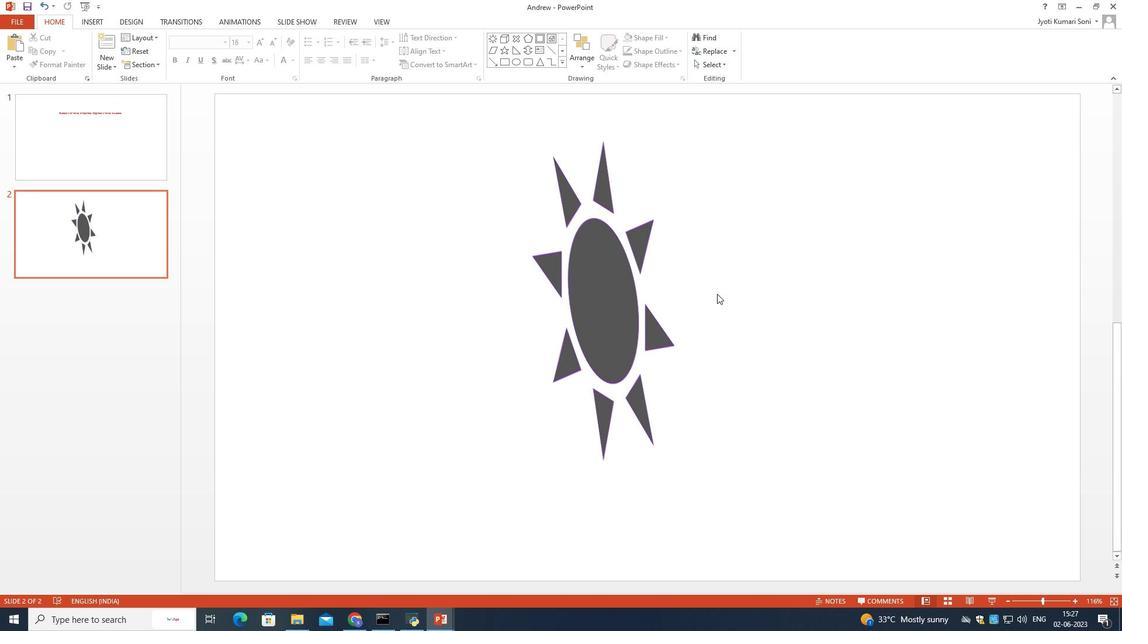
